 Task: In the  document acquisition.txt Select the first Column and change text color to  'Brown' Apply the command  'Undo' Apply the command  Redo
Action: Mouse moved to (392, 184)
Screenshot: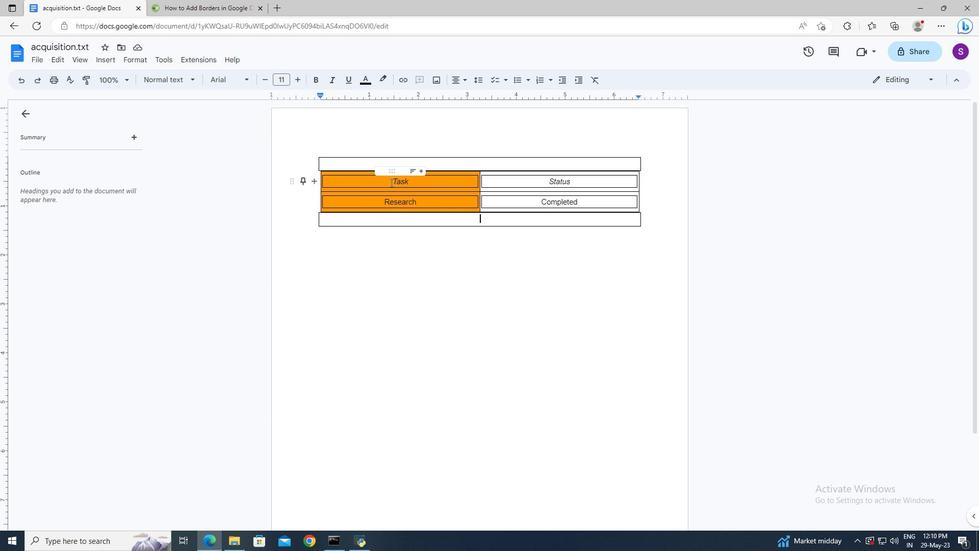 
Action: Mouse pressed left at (392, 184)
Screenshot: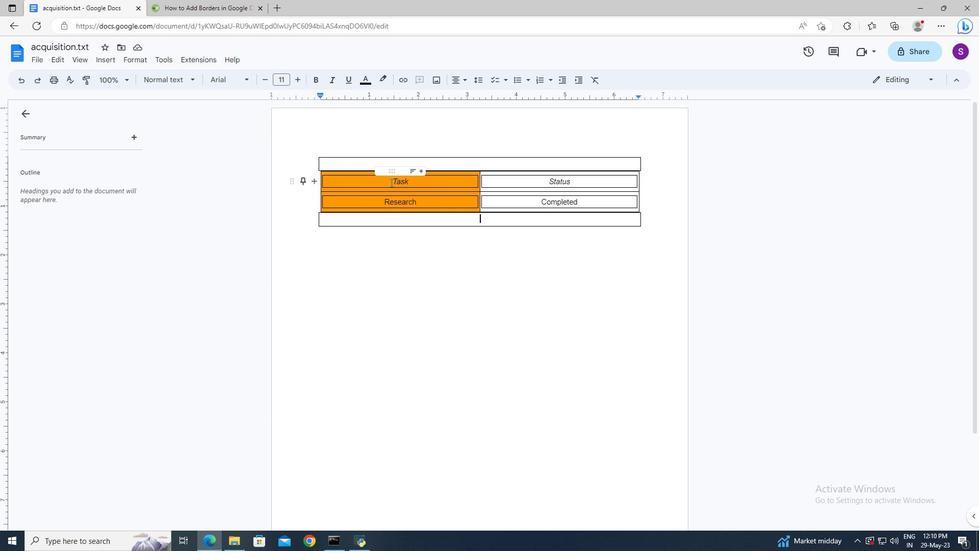 
Action: Mouse moved to (391, 184)
Screenshot: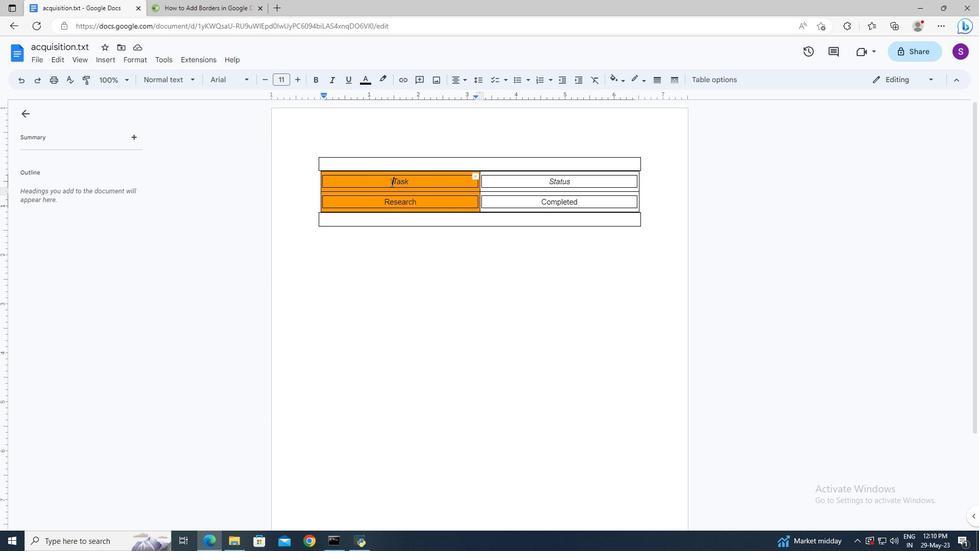 
Action: Key pressed <Key.shift><Key.down>
Screenshot: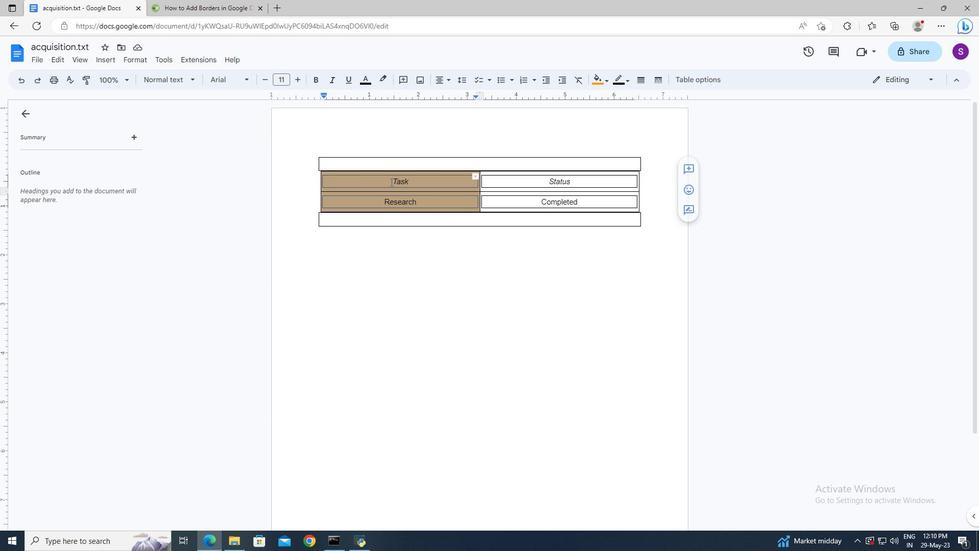 
Action: Mouse moved to (373, 86)
Screenshot: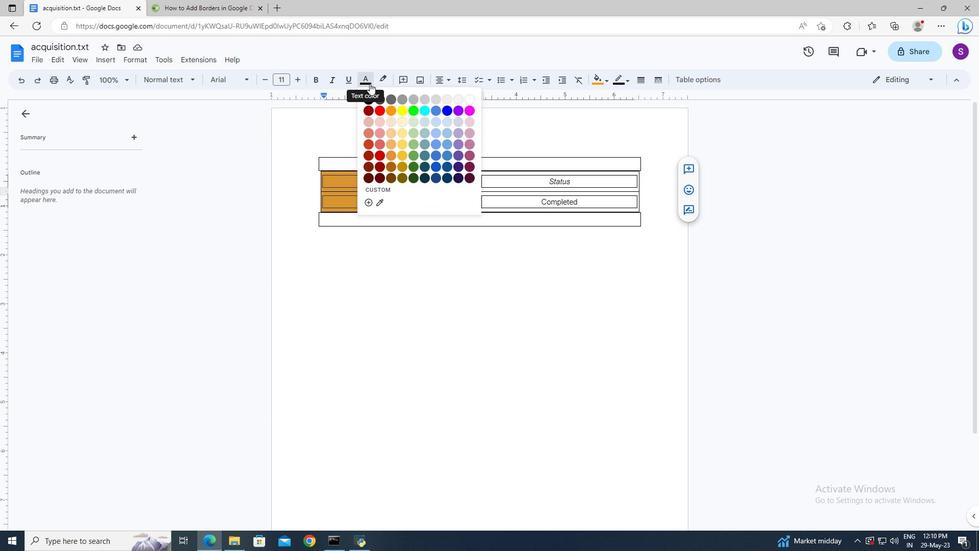 
Action: Mouse pressed left at (373, 86)
Screenshot: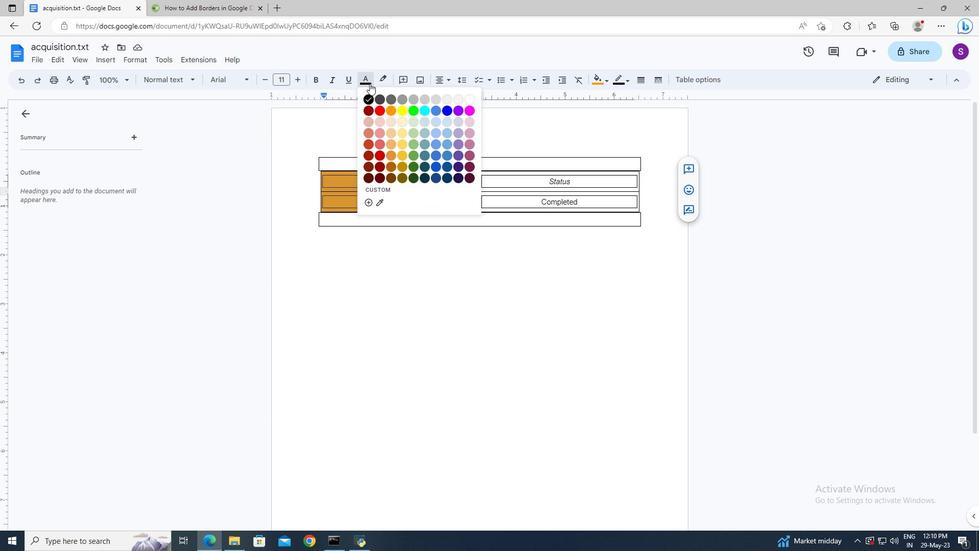
Action: Mouse moved to (384, 180)
Screenshot: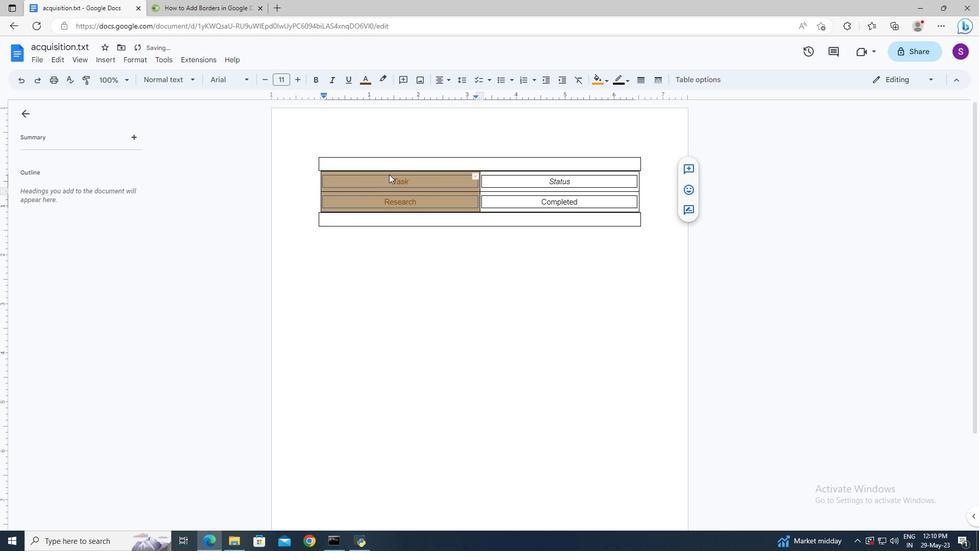 
Action: Mouse pressed left at (384, 180)
Screenshot: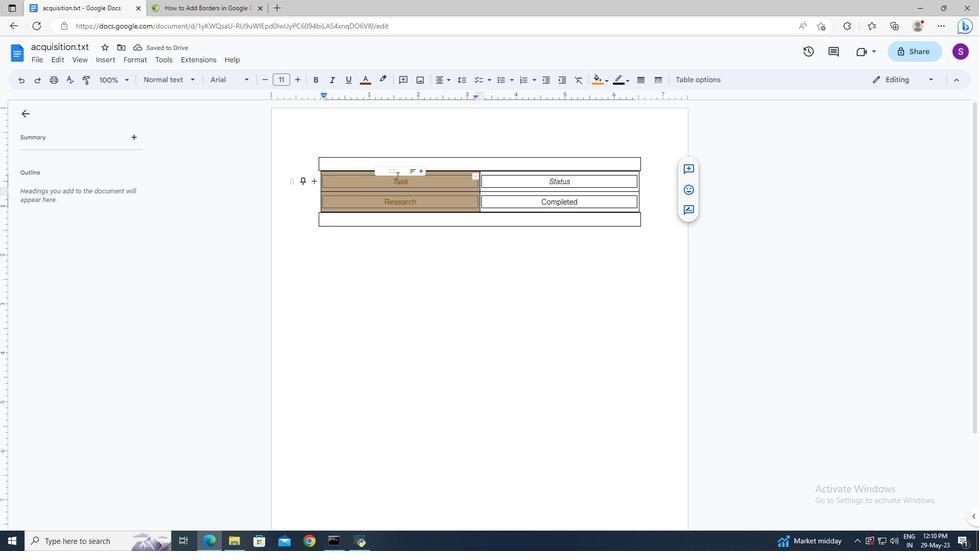 
Action: Mouse moved to (281, 9)
Screenshot: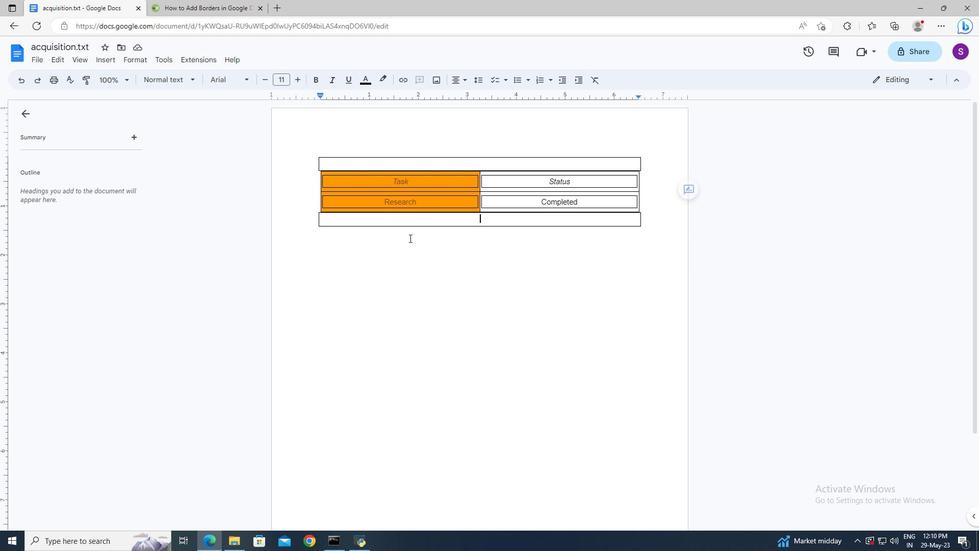 
Action: Mouse pressed left at (281, 9)
Screenshot: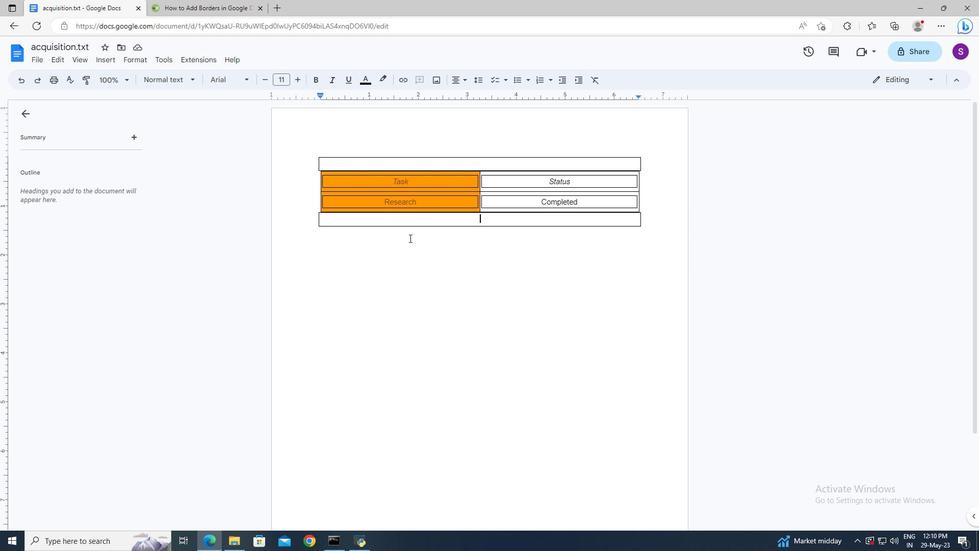 
Action: Mouse moved to (282, 25)
Screenshot: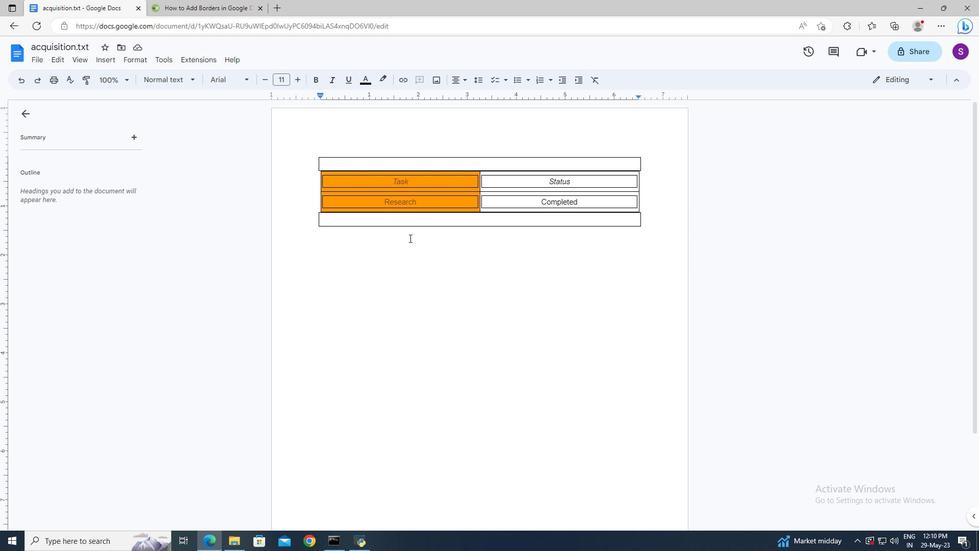 
Action: Mouse pressed left at (282, 25)
Screenshot: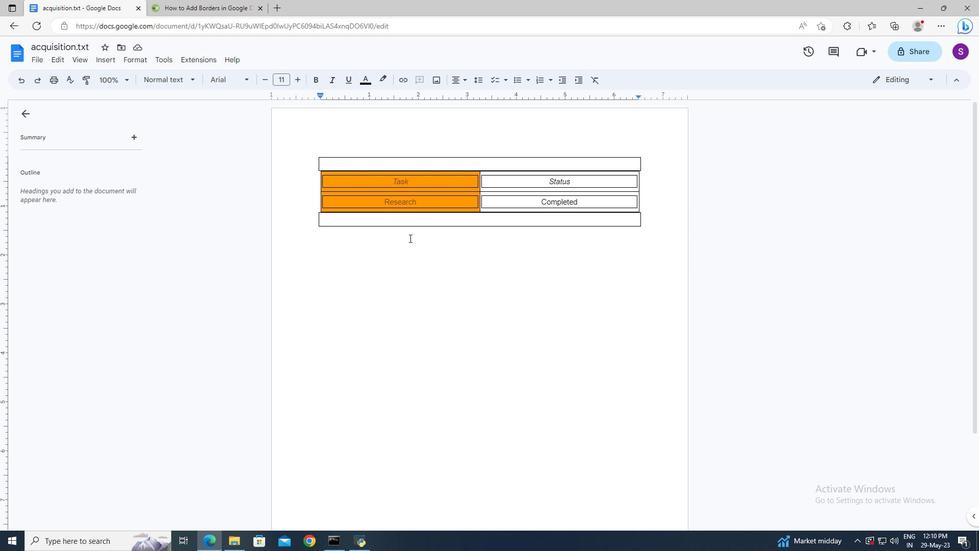 
Action: Mouse moved to (282, 26)
Screenshot: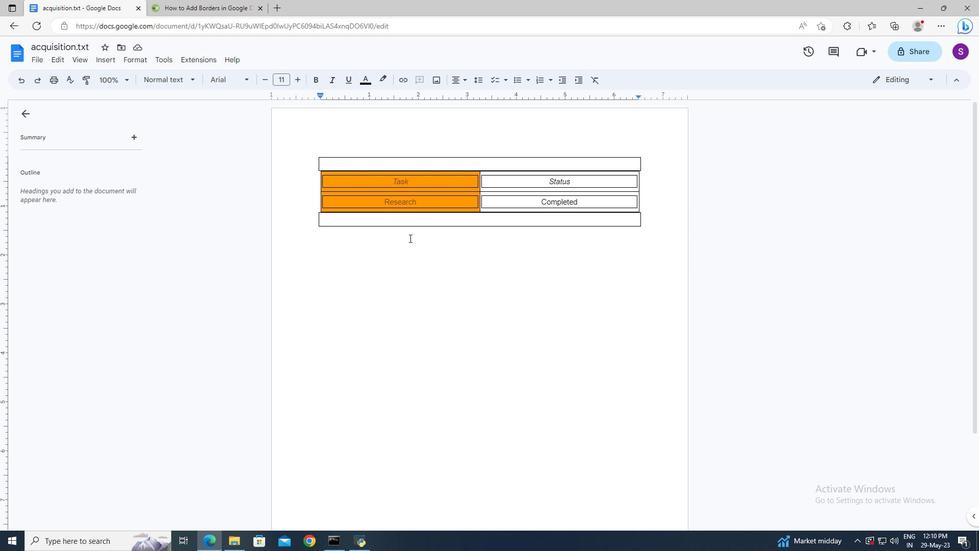 
Action: Key pressed g<Key.enter>redo<Key.space>sh<Key.down><Key.enter>
Screenshot: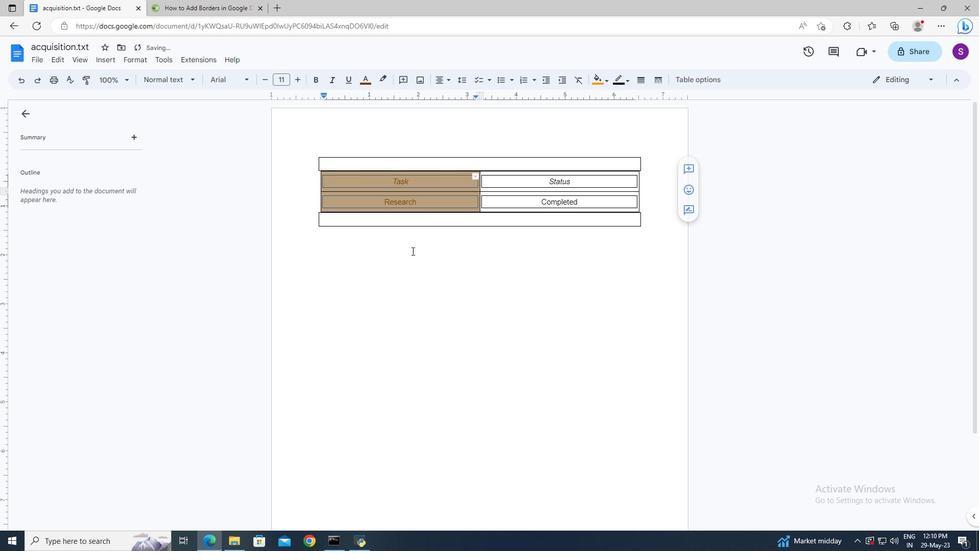 
Action: Mouse moved to (384, 10)
Screenshot: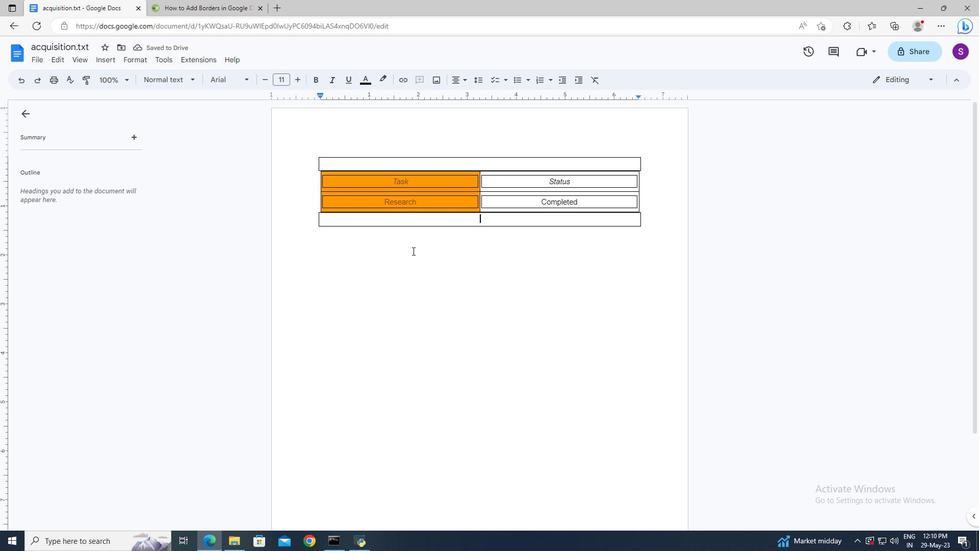 
Action: Mouse pressed left at (384, 10)
Screenshot: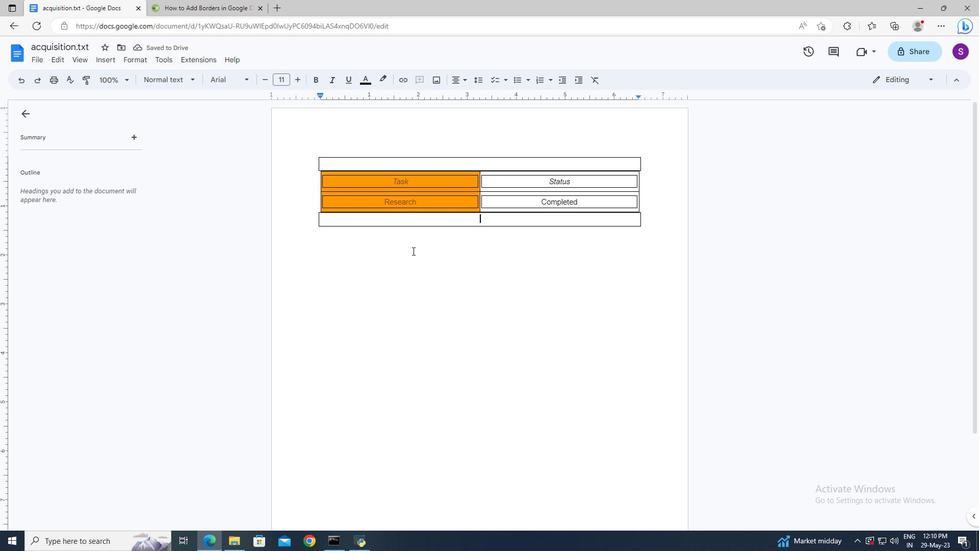 
Action: Mouse moved to (493, 270)
Screenshot: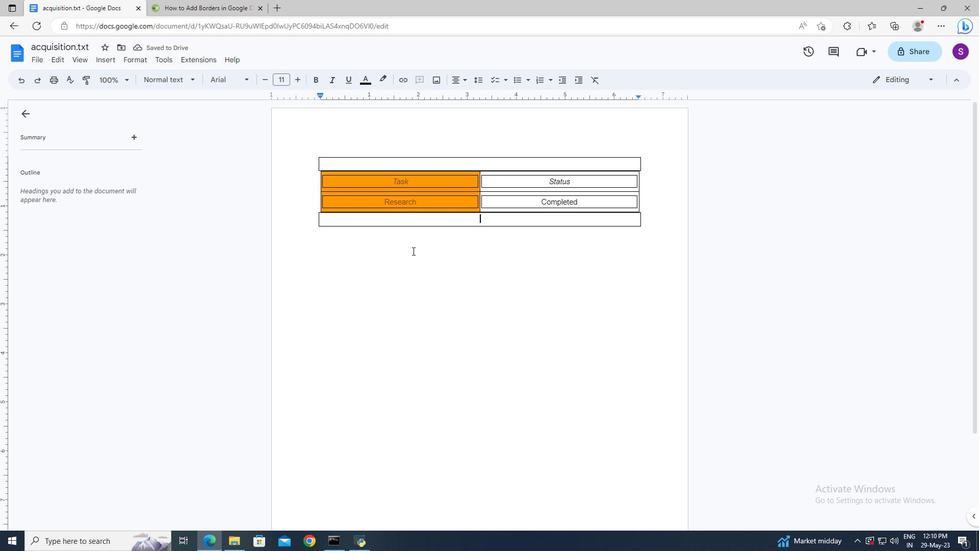 
Action: Mouse pressed left at (493, 270)
Screenshot: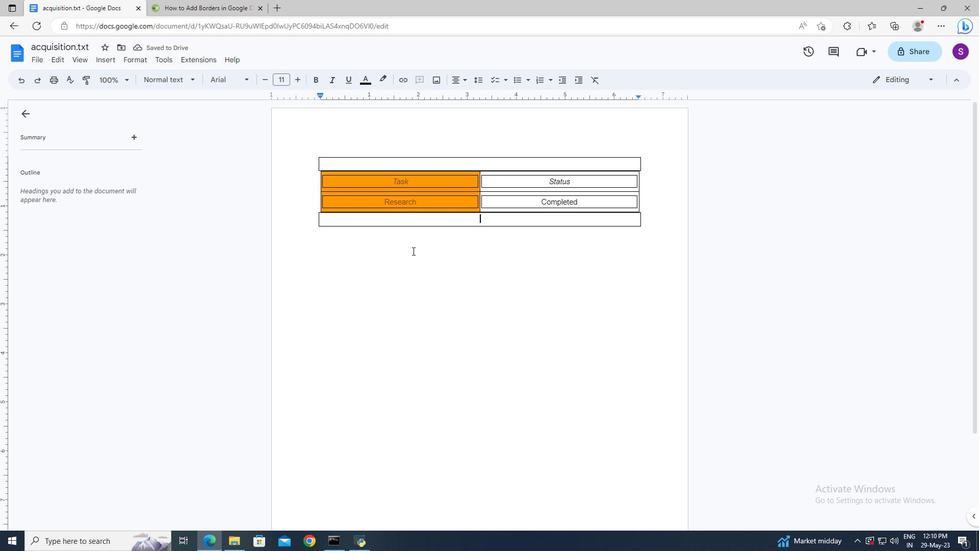 
Action: Mouse moved to (494, 270)
Screenshot: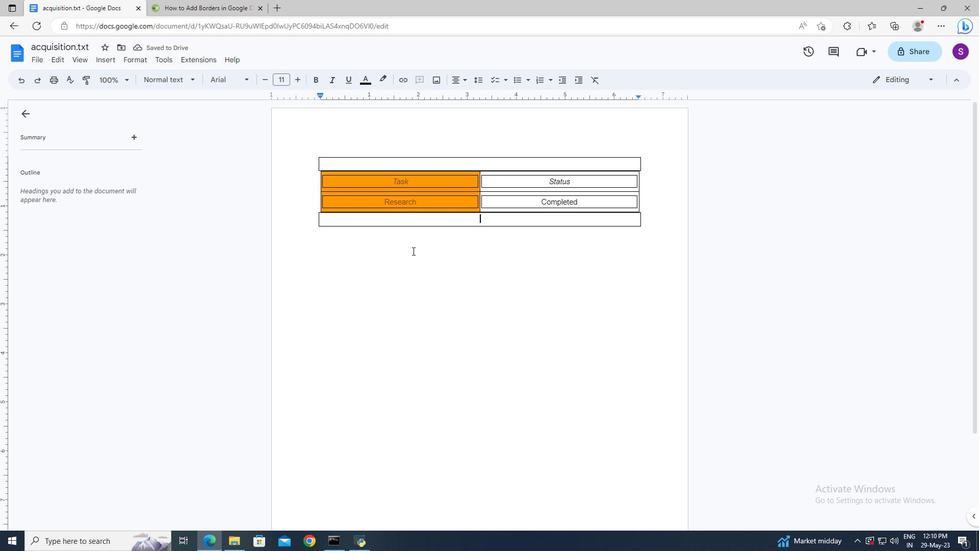 
Action: Key pressed ctrl+Z
Screenshot: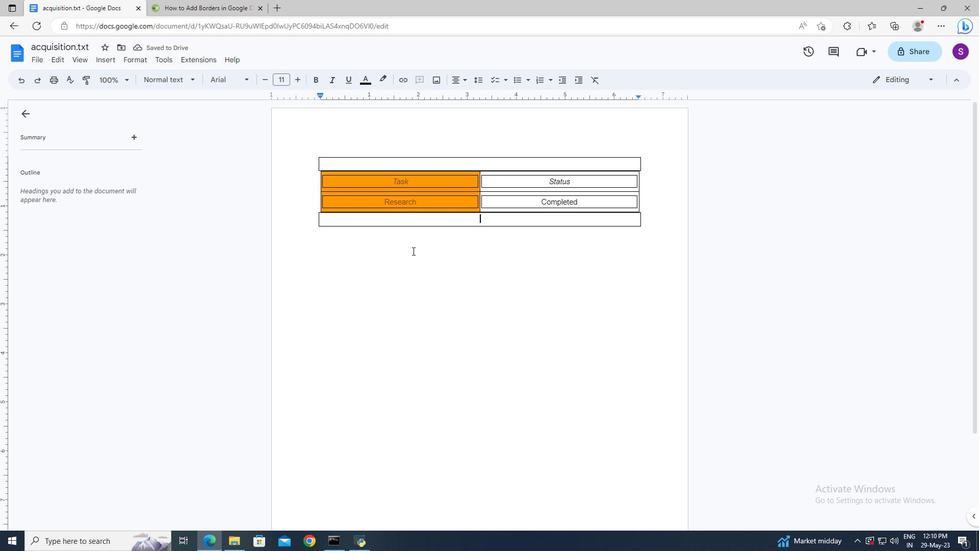 
Action: Mouse pressed left at (494, 270)
Screenshot: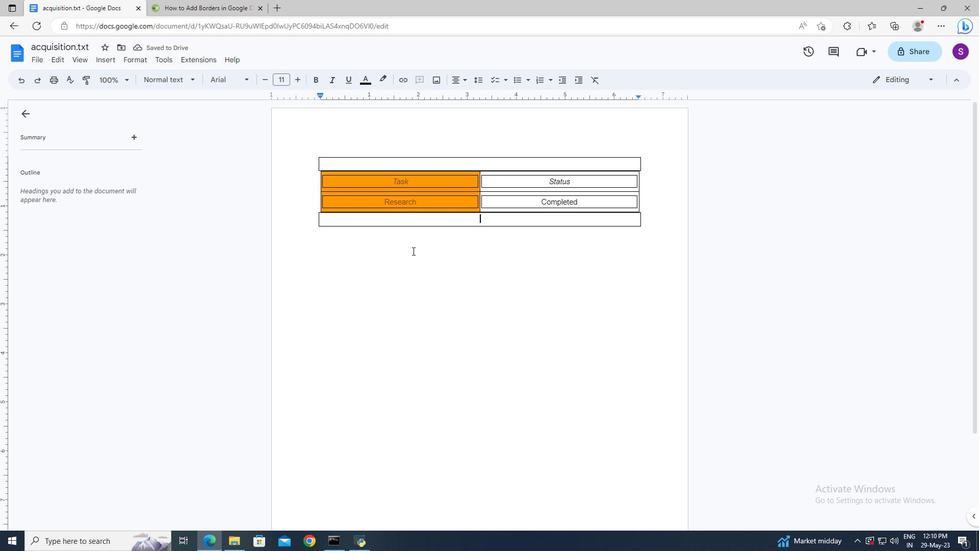 
Action: Key pressed ctrl+Z<'\x1a'>
Screenshot: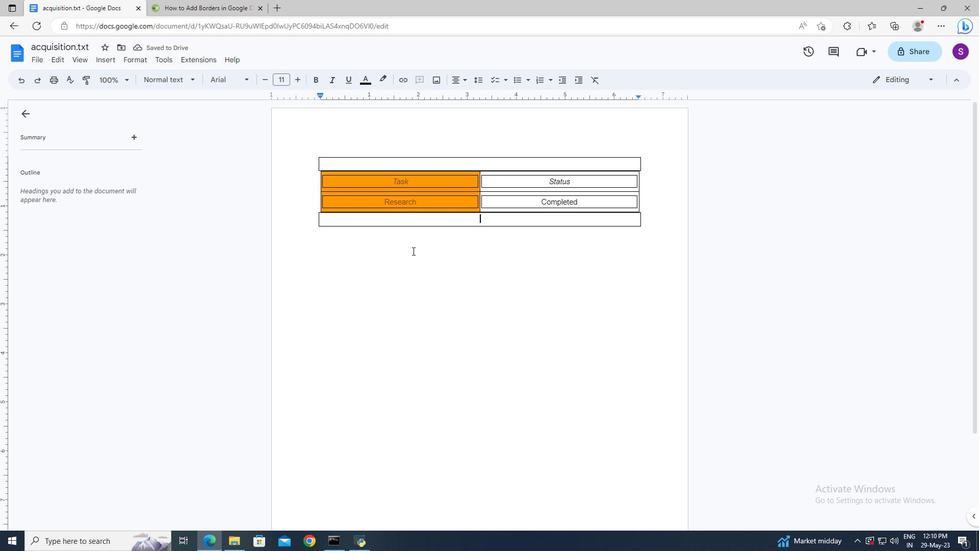 
Action: Mouse moved to (496, 268)
Screenshot: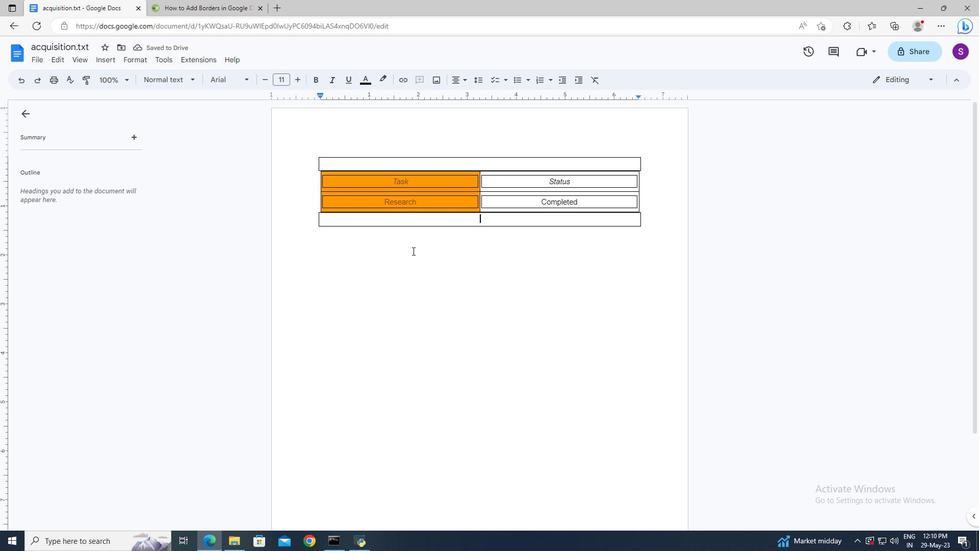 
Action: Mouse pressed left at (496, 268)
Screenshot: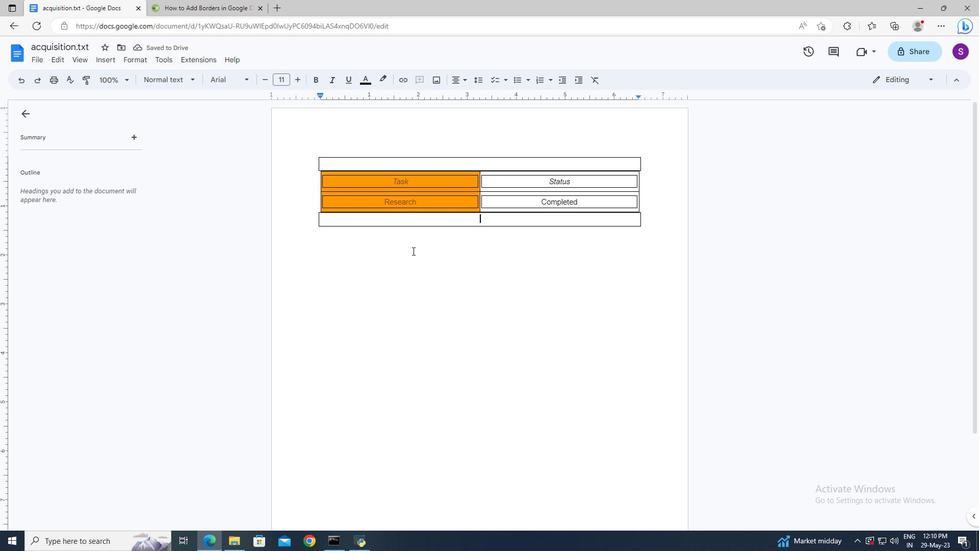 
Action: Mouse moved to (396, 185)
Screenshot: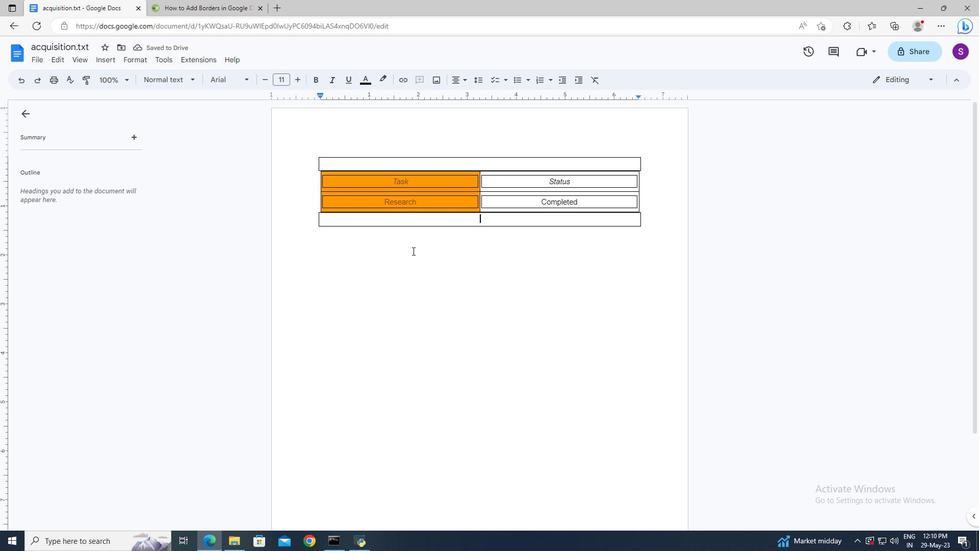 
Action: Mouse pressed left at (396, 185)
Screenshot: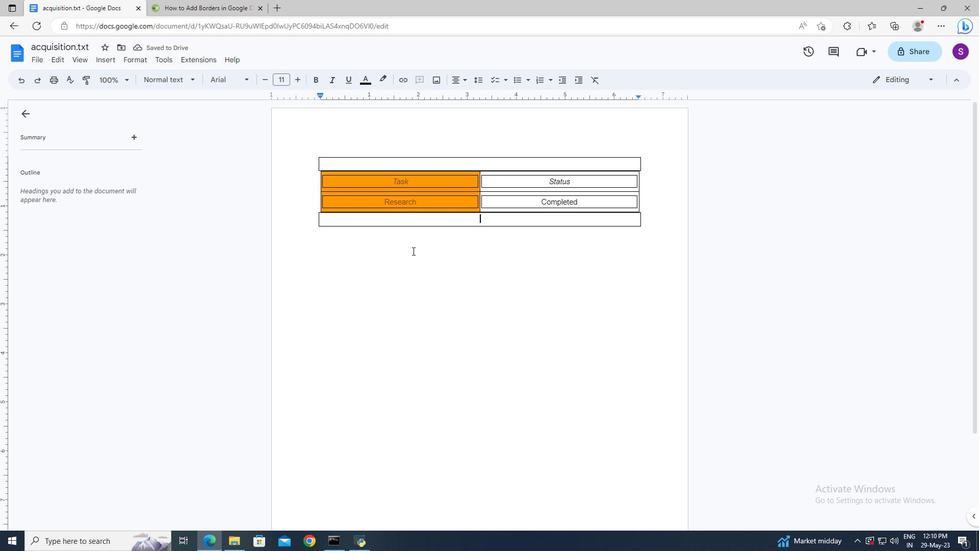 
Action: Mouse moved to (428, 205)
Screenshot: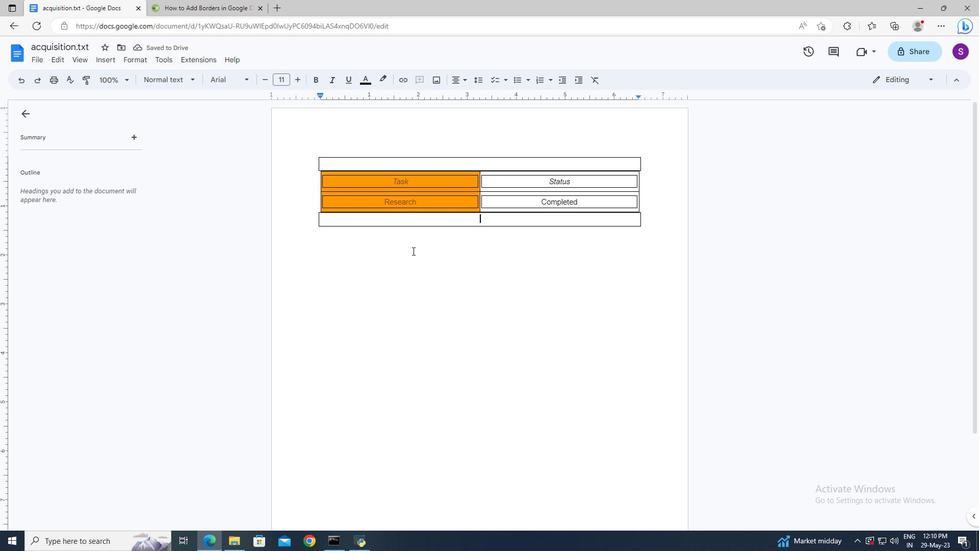 
Action: Key pressed <Key.shift>
Screenshot: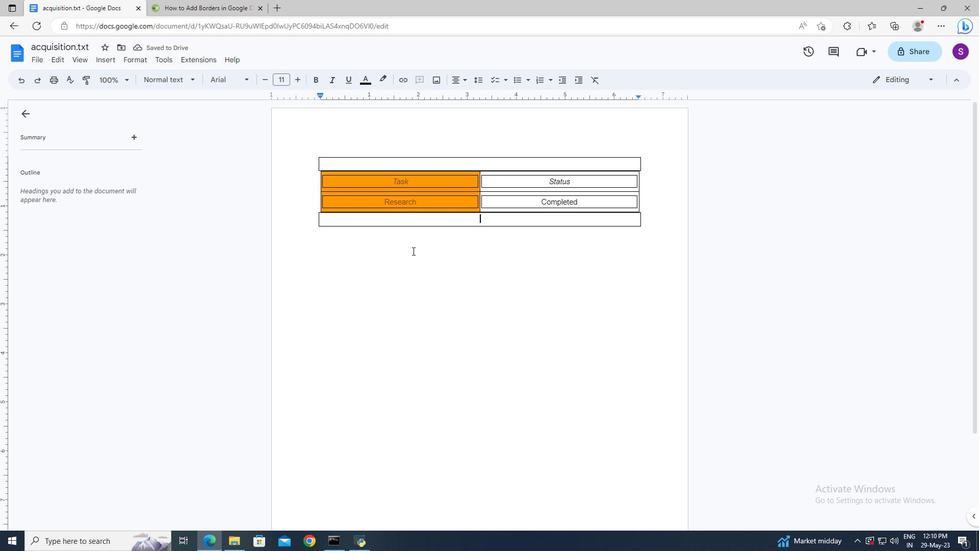 
Action: Mouse pressed left at (428, 205)
Screenshot: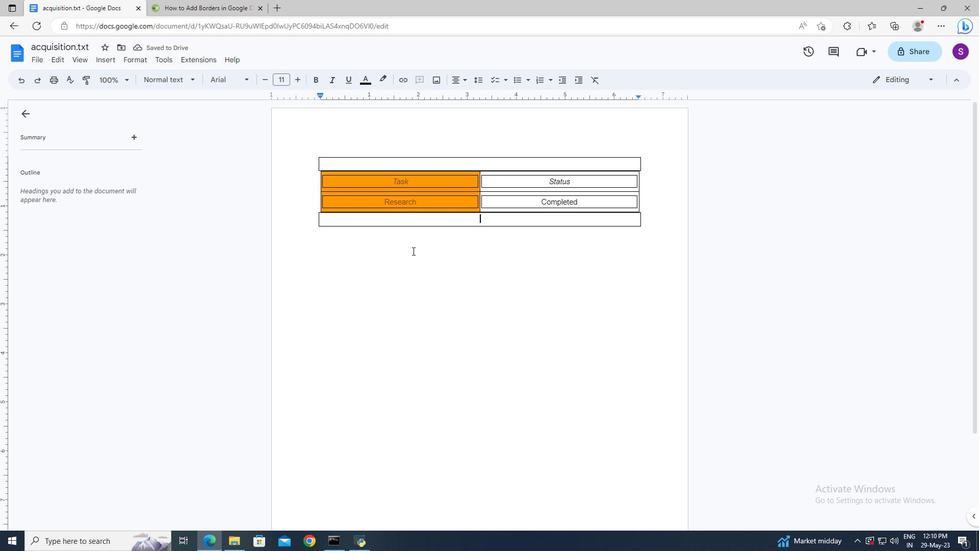 
Action: Key pressed <Key.shift>
Screenshot: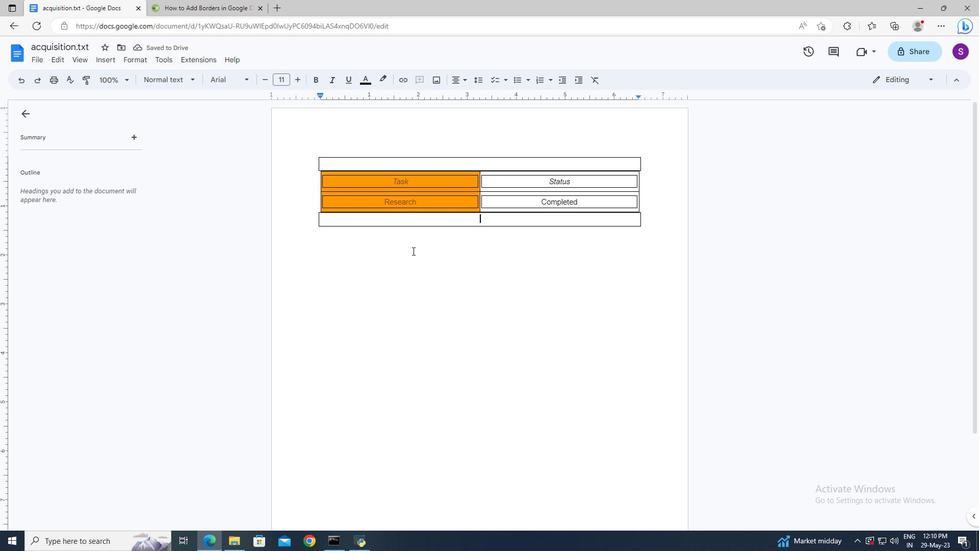 
Action: Mouse moved to (394, 185)
Screenshot: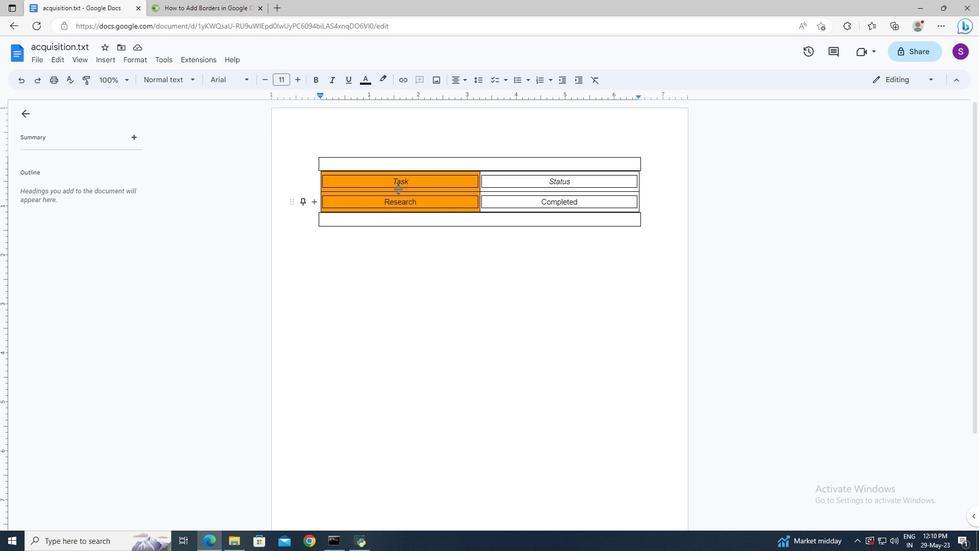 
Action: Mouse pressed left at (394, 185)
Screenshot: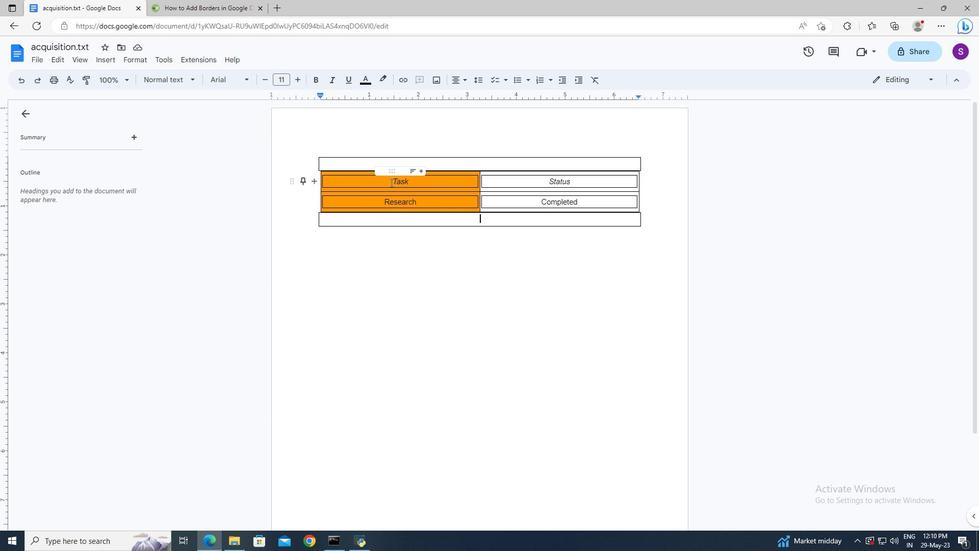 
Action: Mouse moved to (394, 185)
Screenshot: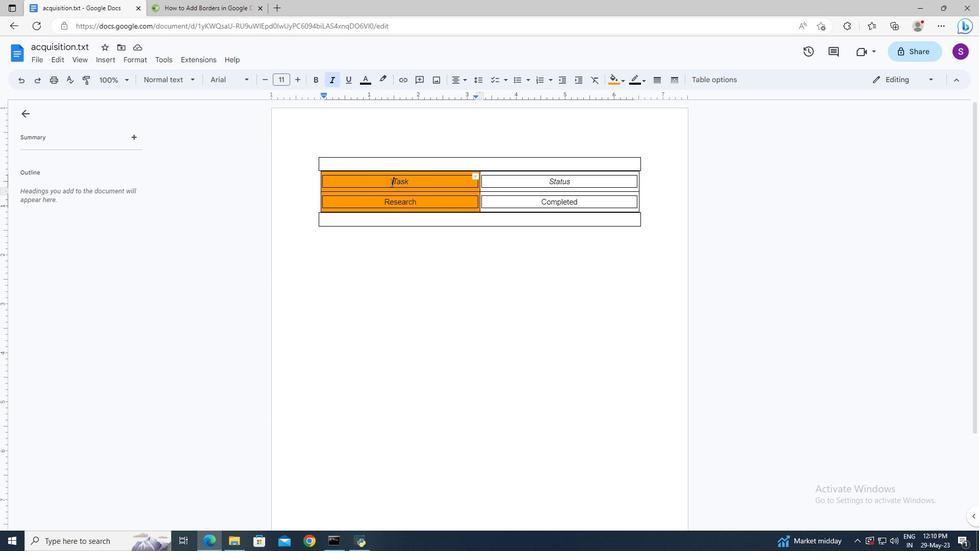 
Action: Key pressed <Key.shift><Key.down>
Screenshot: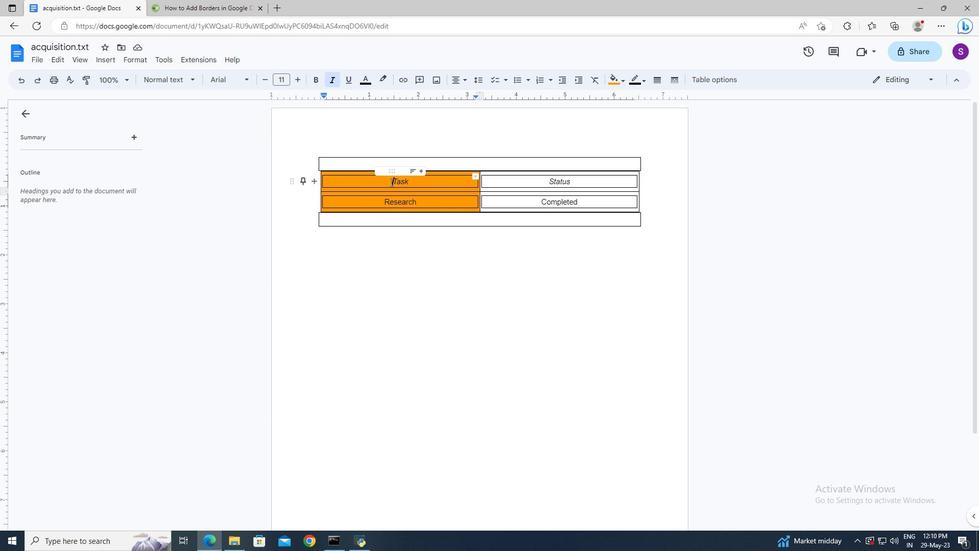 
Action: Mouse moved to (373, 86)
Screenshot: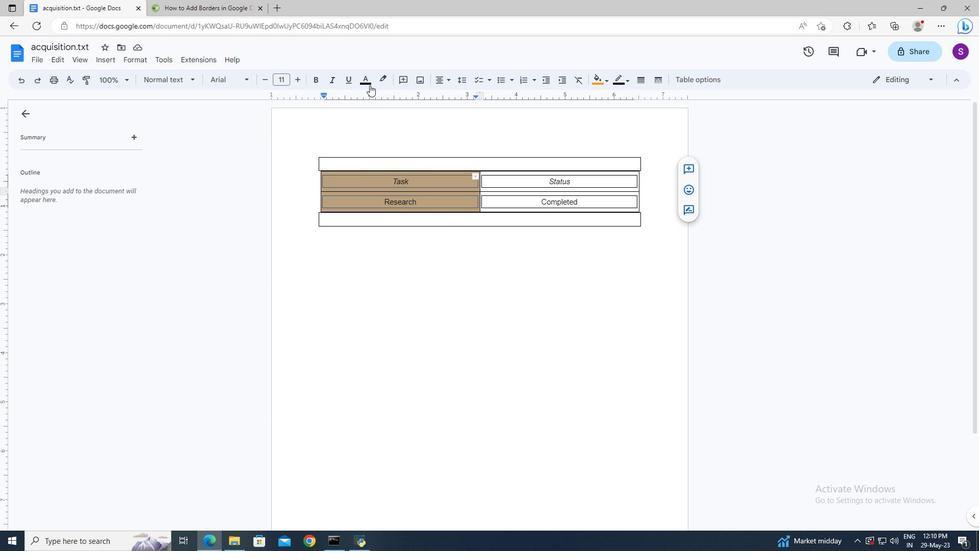 
Action: Mouse pressed left at (373, 86)
Screenshot: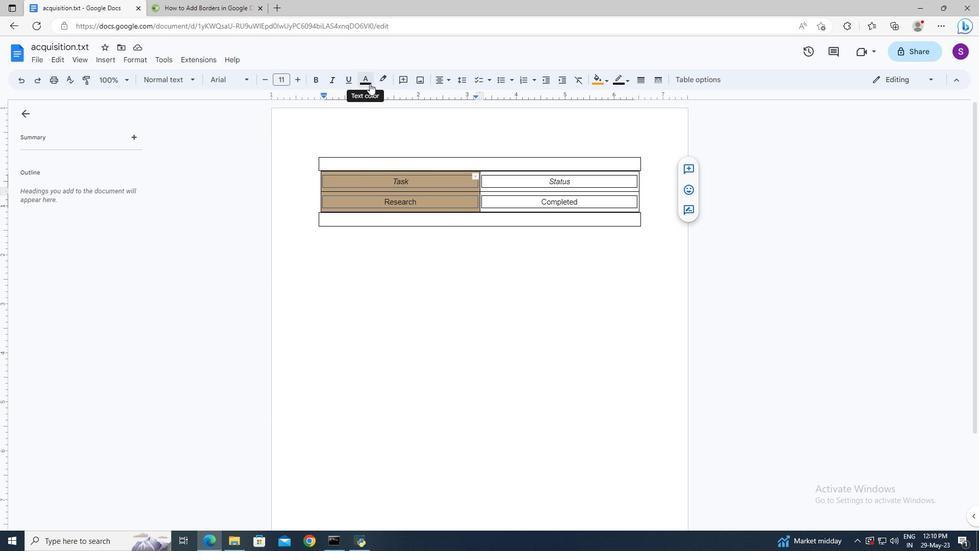 
Action: Mouse moved to (392, 177)
Screenshot: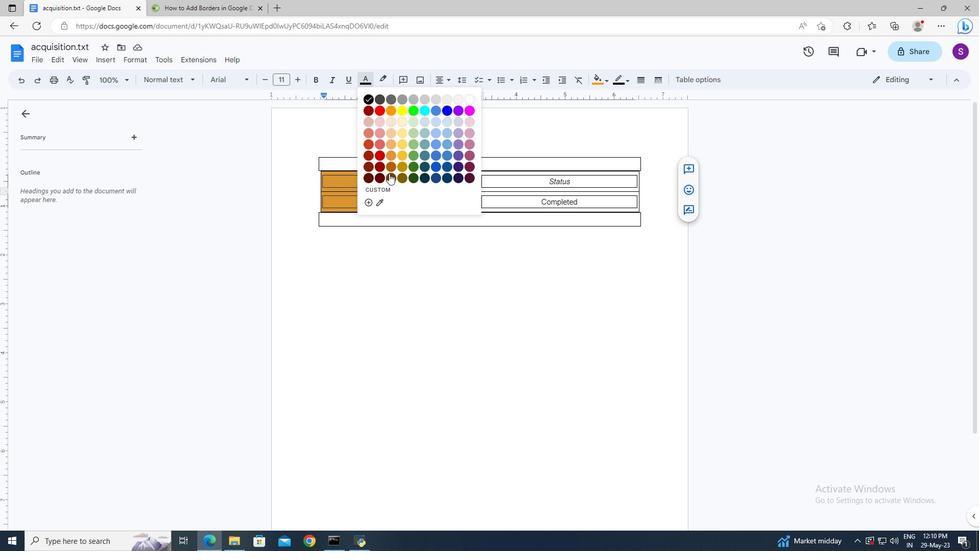 
Action: Mouse pressed left at (392, 177)
Screenshot: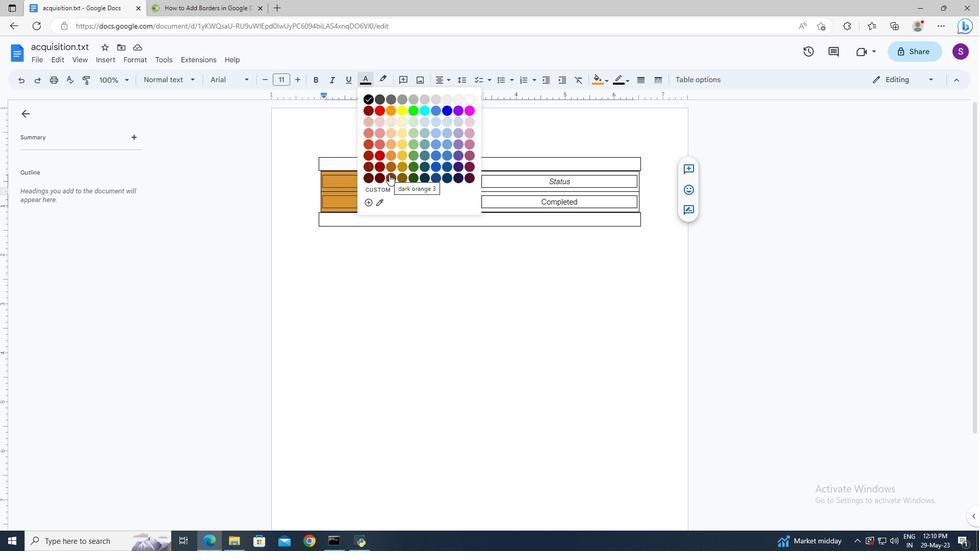 
Action: Mouse moved to (412, 241)
Screenshot: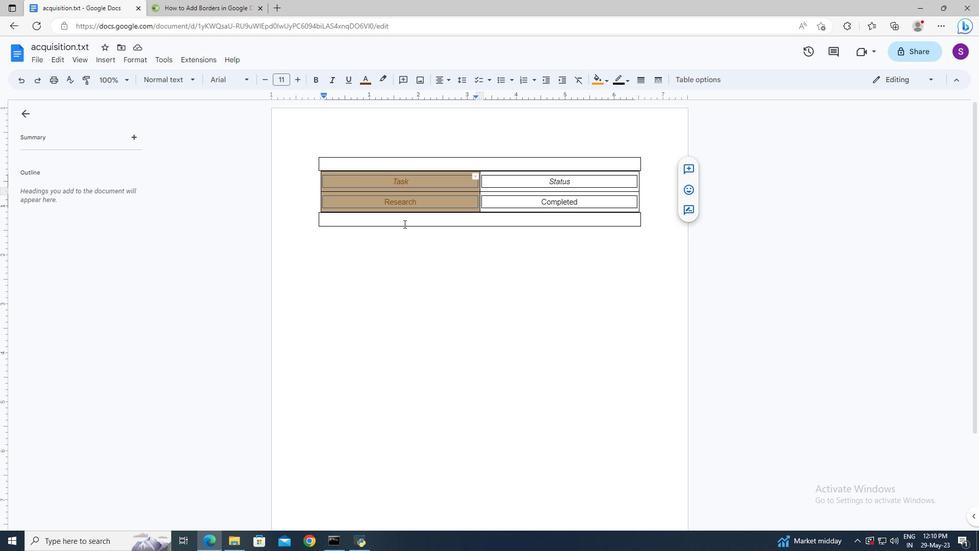 
Action: Mouse pressed left at (412, 241)
Screenshot: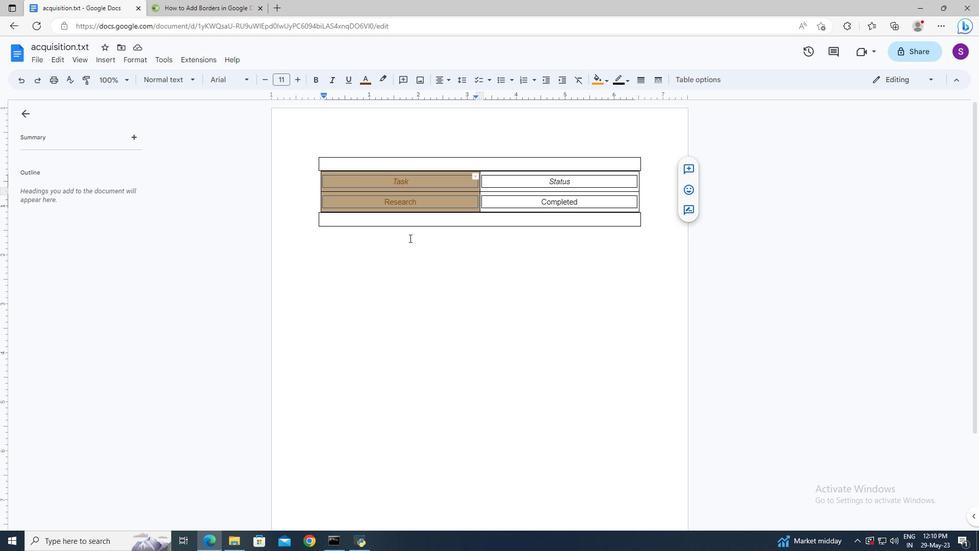 
Action: Key pressed ctrl+Z
Screenshot: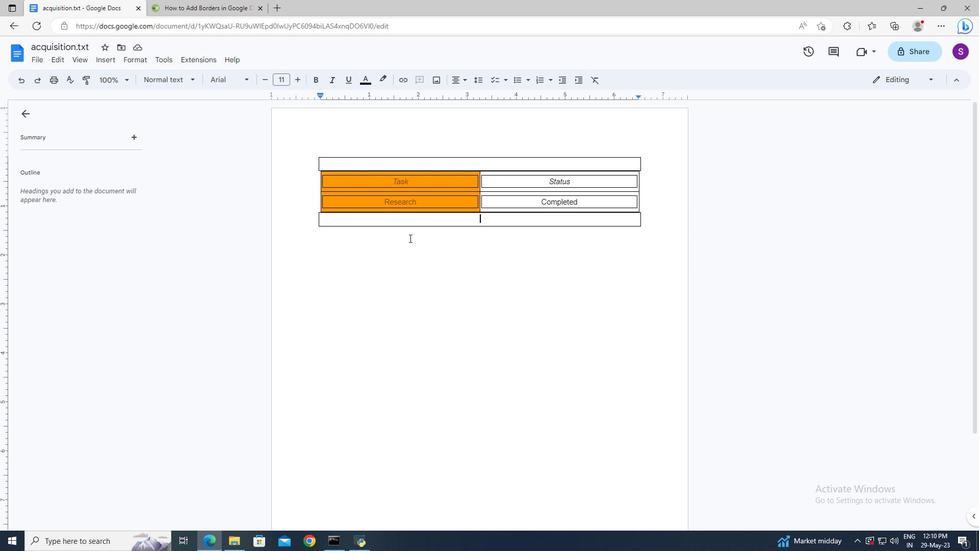 
Action: Mouse moved to (414, 253)
Screenshot: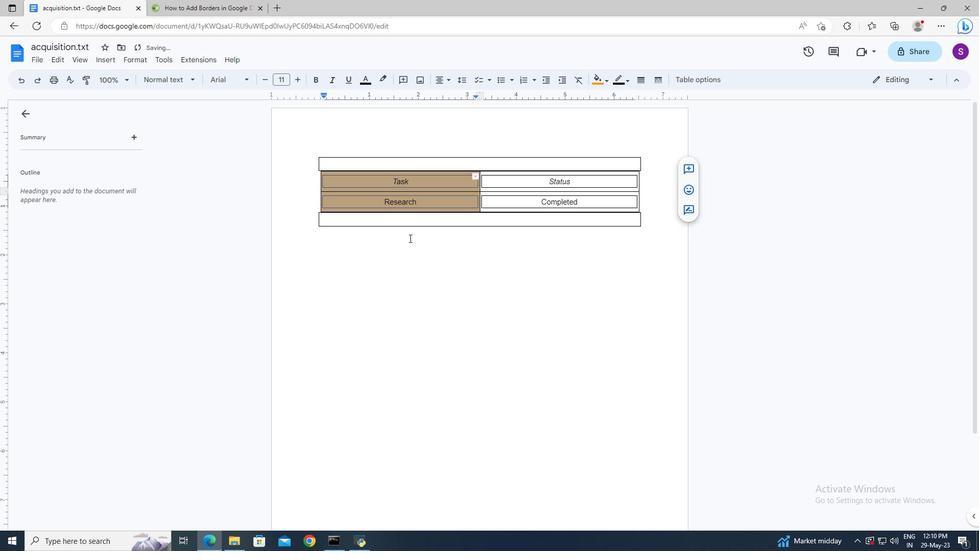 
Action: Mouse pressed left at (414, 253)
Screenshot: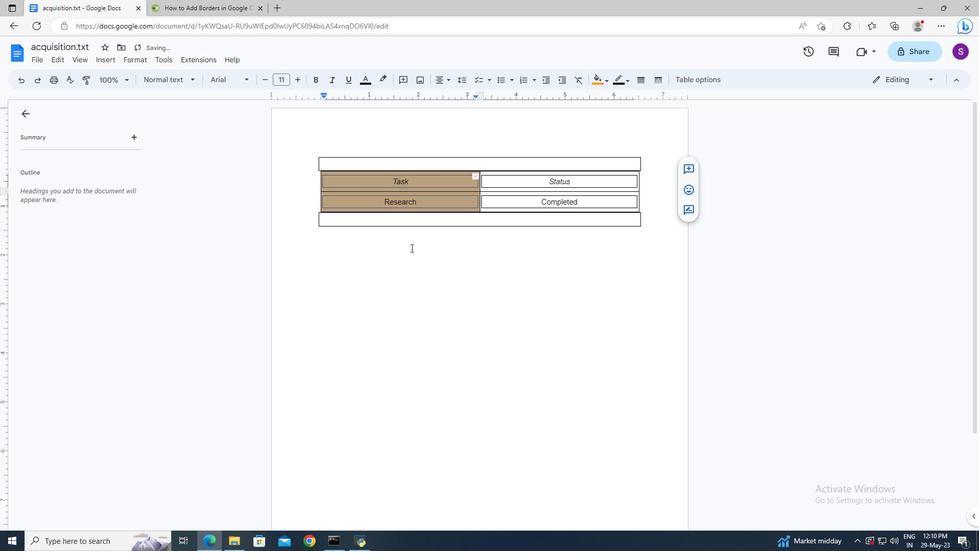 
Action: Mouse moved to (415, 254)
Screenshot: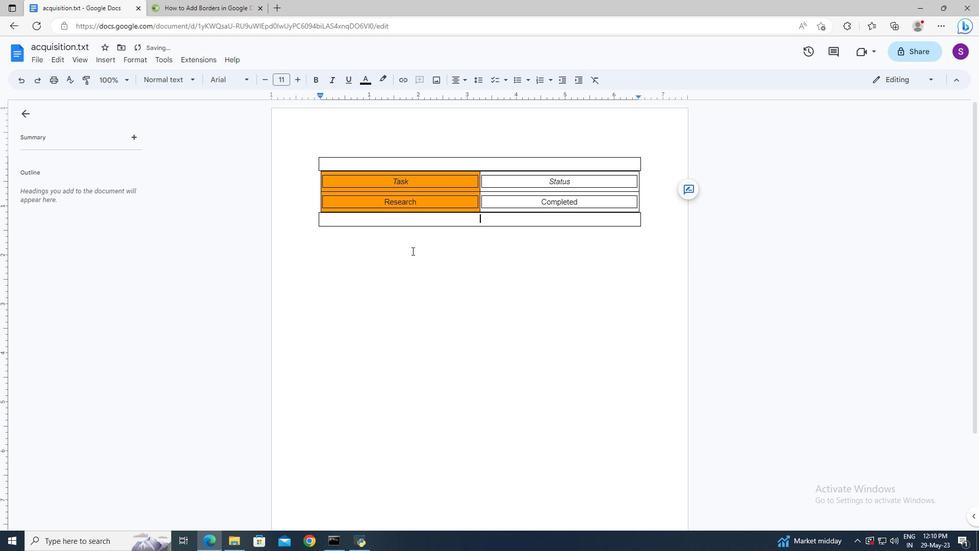 
Action: Key pressed ctrl+Y
Screenshot: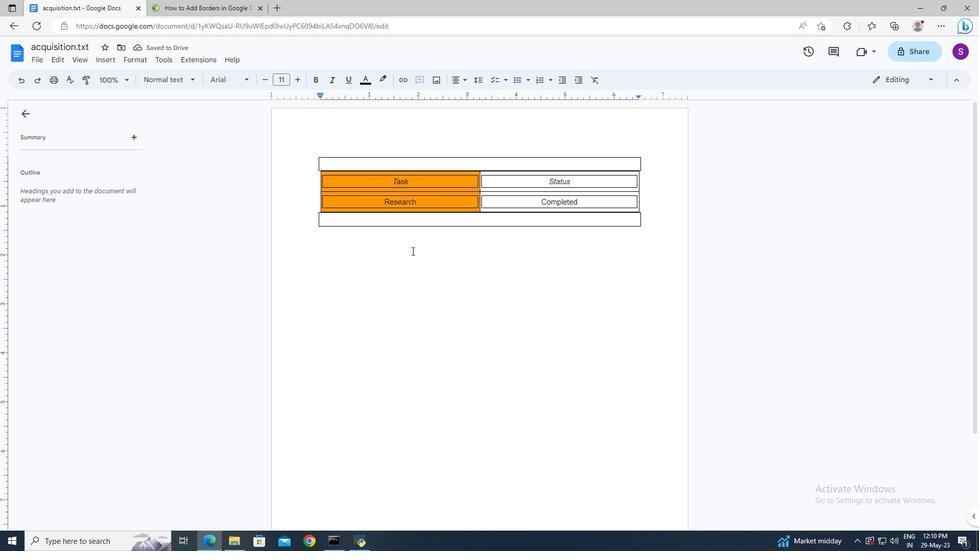 
Action: Mouse moved to (415, 254)
Screenshot: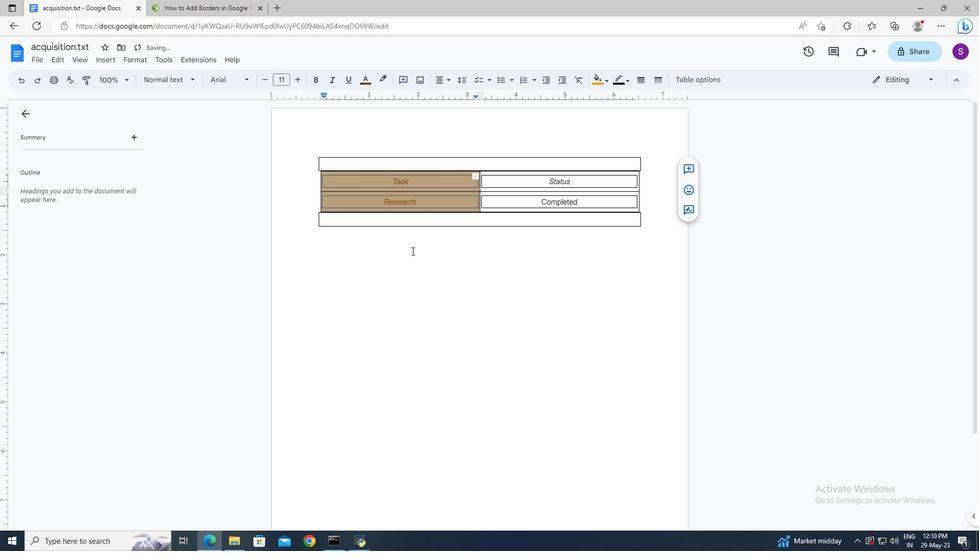 
Action: Mouse pressed left at (415, 254)
Screenshot: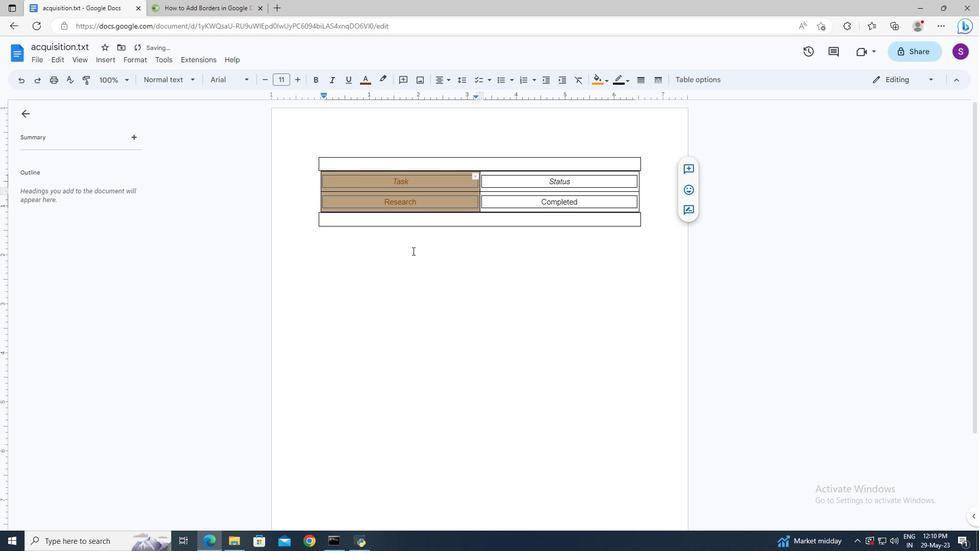 
